 Task: Metadata Manipulation: Extract and list all available metadata tags from a multimedia file.
Action: Mouse moved to (676, 618)
Screenshot: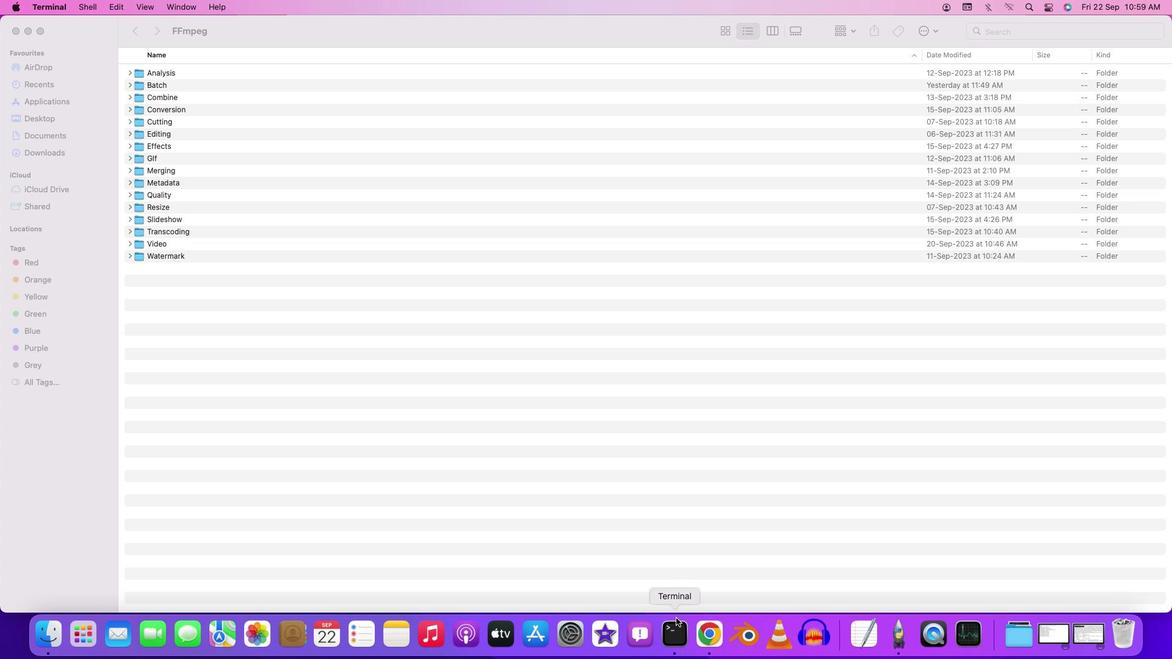 
Action: Mouse pressed right at (676, 618)
Screenshot: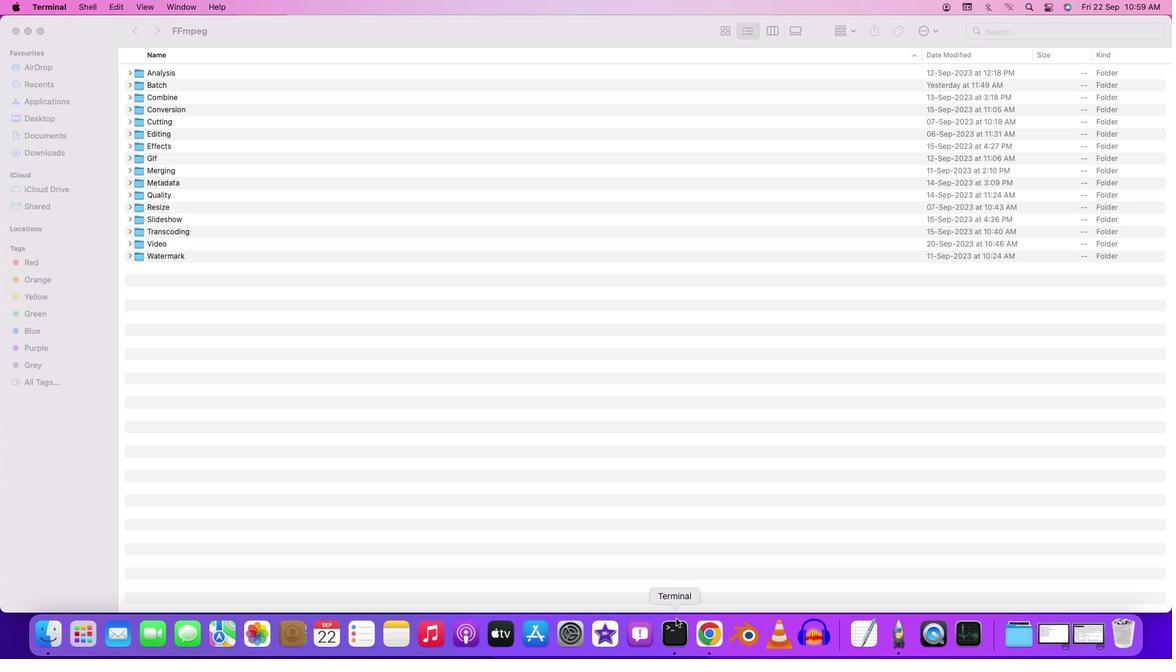 
Action: Mouse moved to (706, 478)
Screenshot: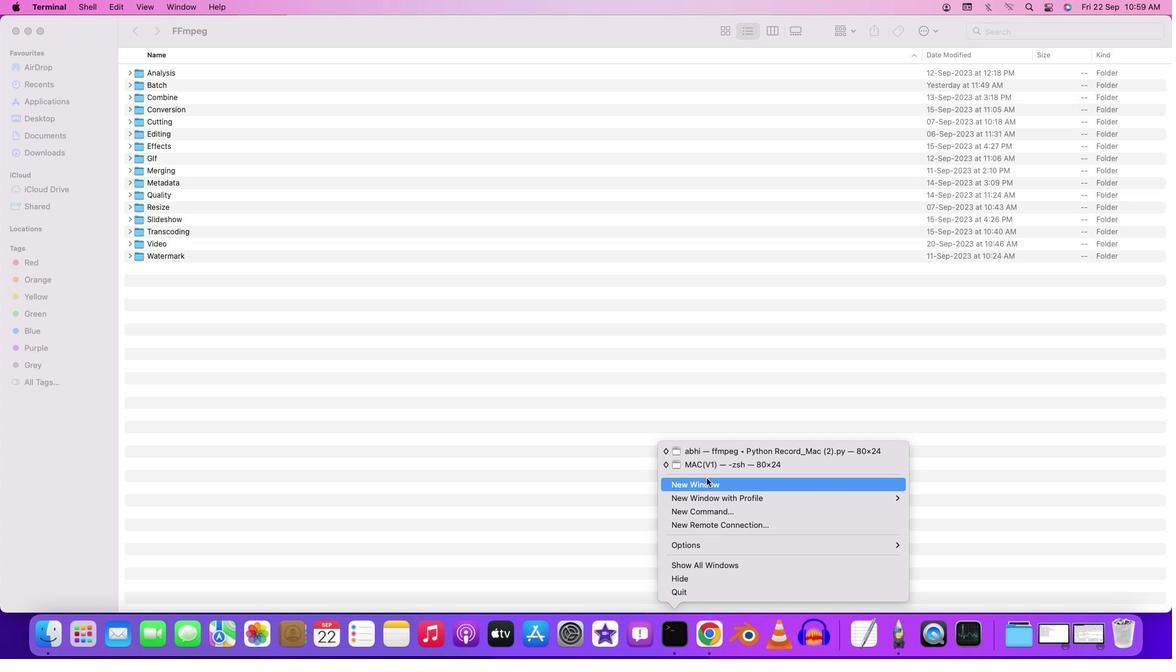 
Action: Mouse pressed left at (706, 478)
Screenshot: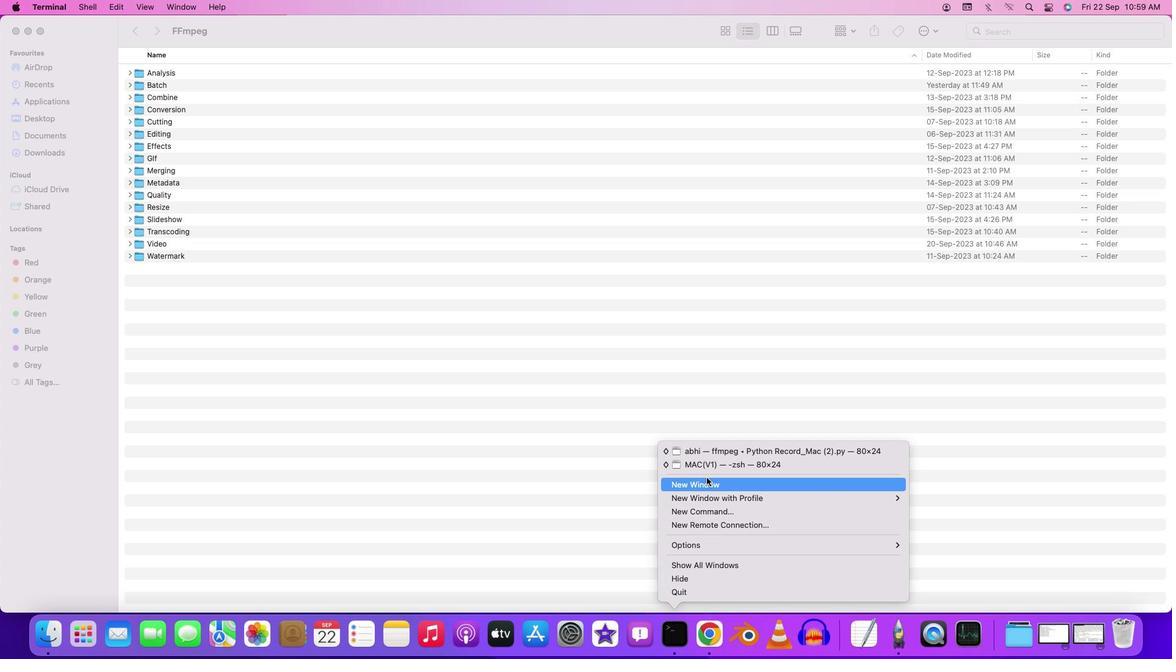 
Action: Mouse moved to (276, 27)
Screenshot: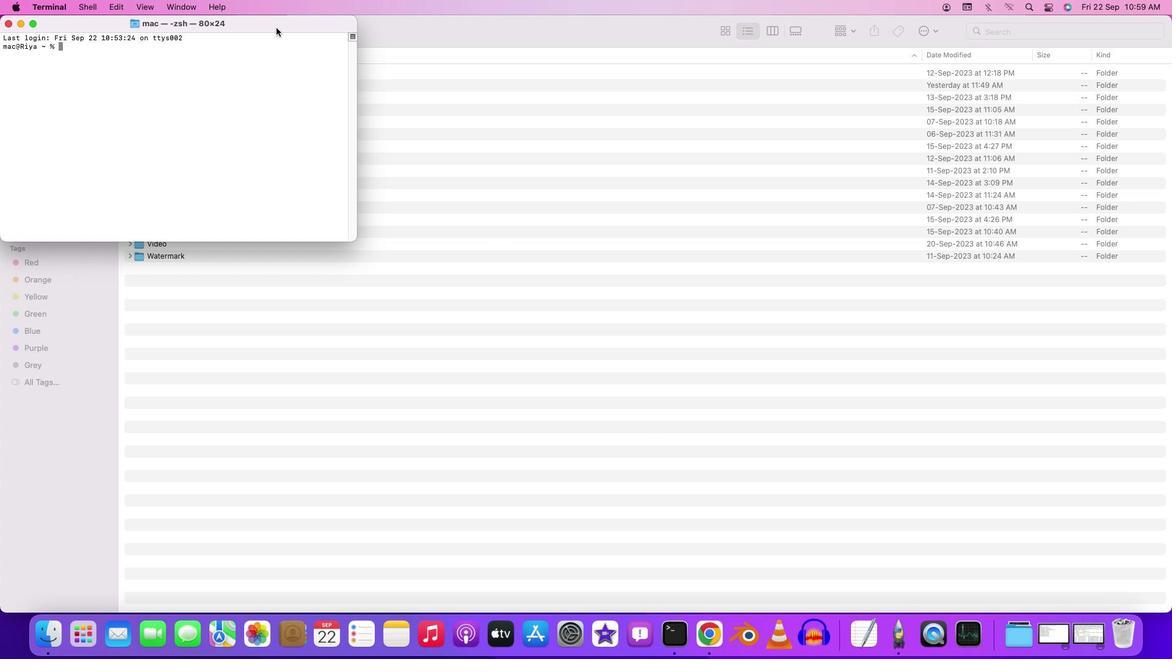 
Action: Mouse pressed left at (276, 27)
Screenshot: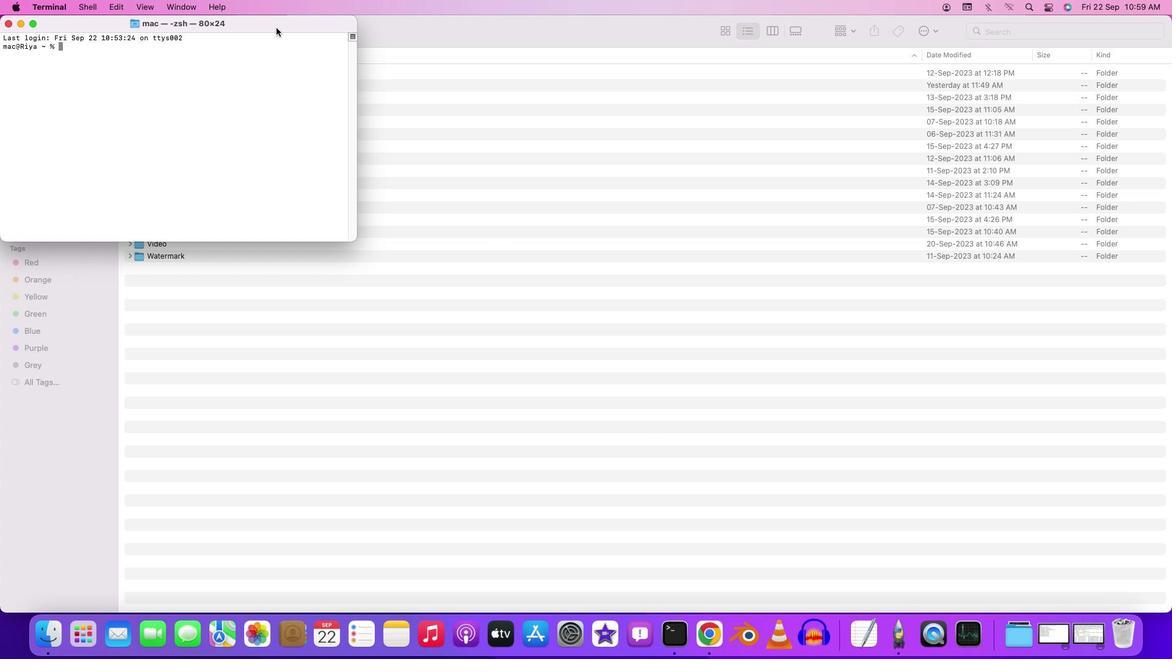 
Action: Mouse pressed left at (276, 27)
Screenshot: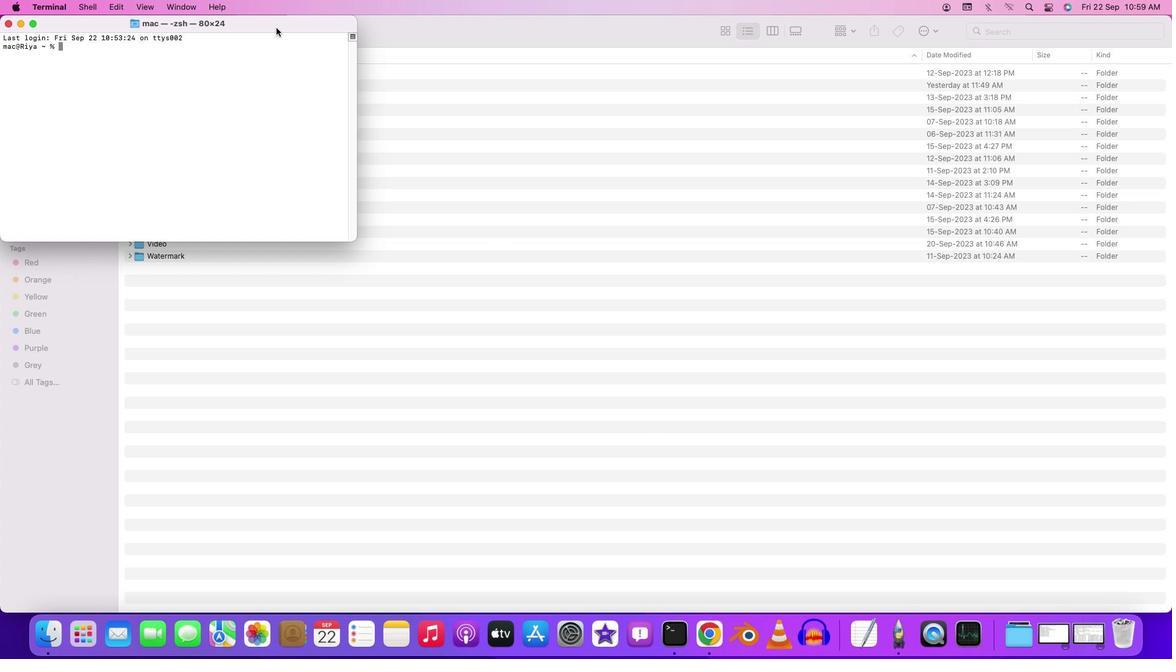 
Action: Mouse moved to (248, 62)
Screenshot: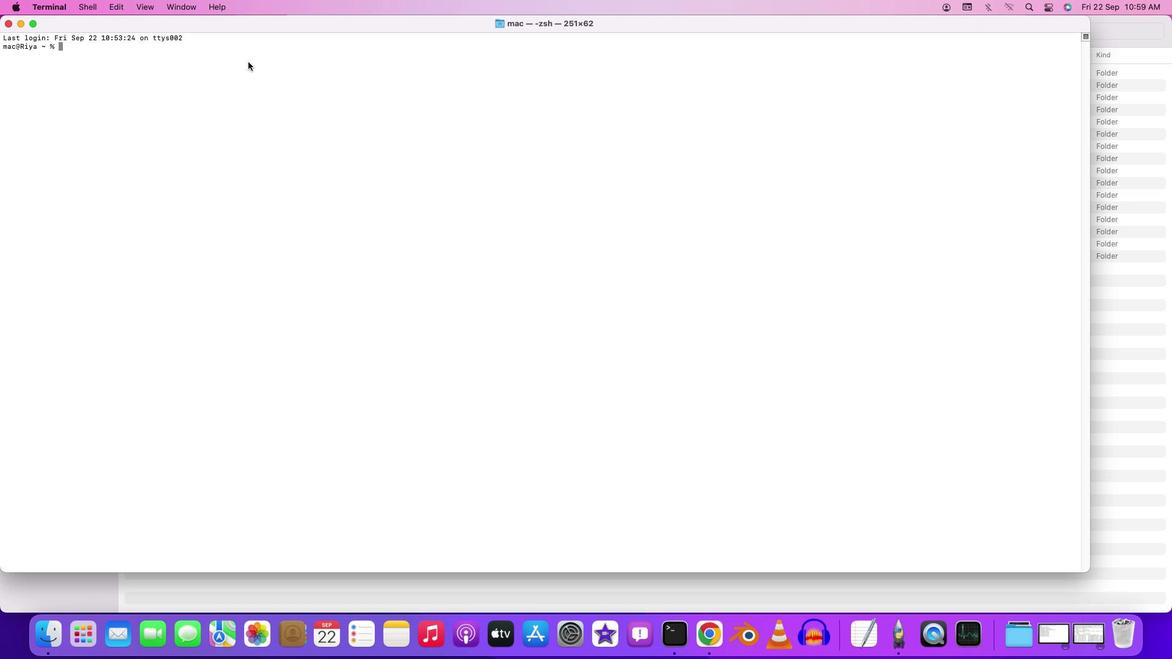 
Action: Mouse pressed left at (248, 62)
Screenshot: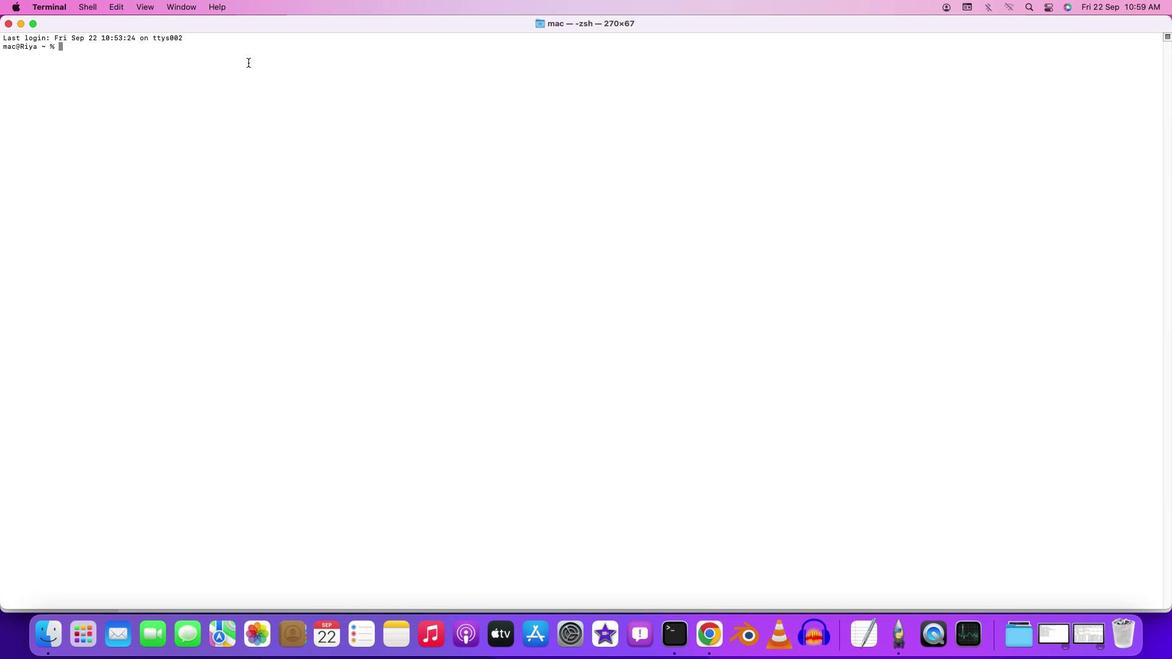
Action: Mouse moved to (251, 67)
Screenshot: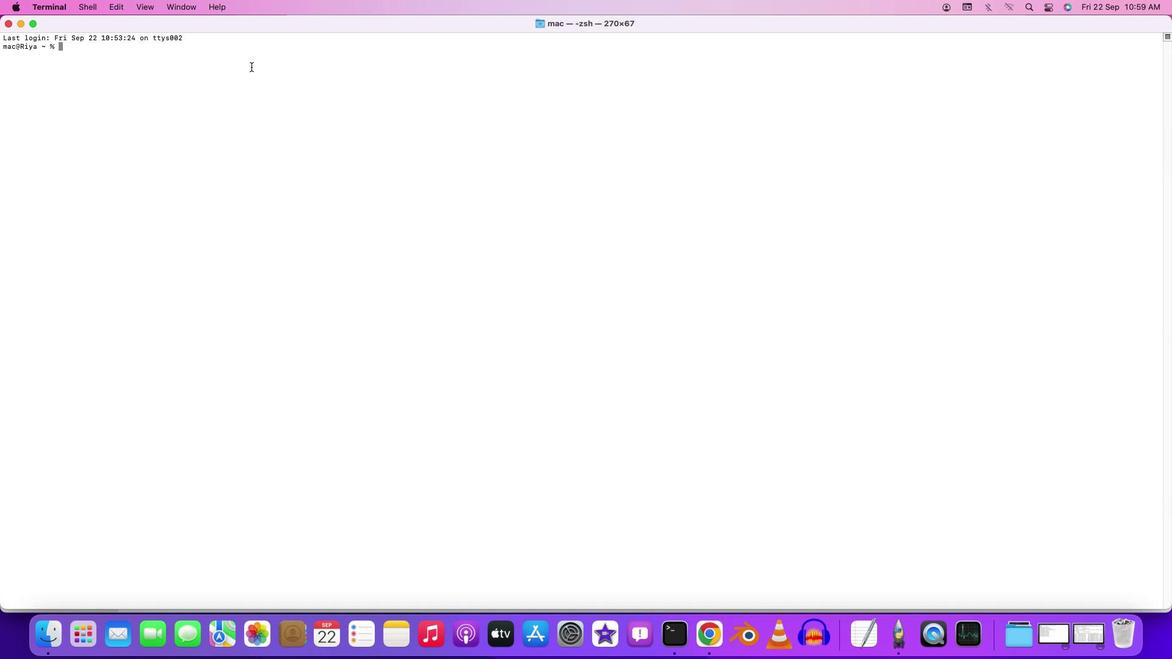 
Action: Key pressed 'c''d'Key.space'd''e''s''k''t''o''p'Key.enter'c''d'Key.space'f''f''m''p''e''g'Key.enter'c''d'Key.space'b''a''t''c''h'Key.spaceKey.enter'c''d'Key.space'v'Key.backspace'v''i''d''e''o'Key.enter'f''f''p''r''o''b''e'Key.space'-''v'Key.space'q''u''e''i'Key.backspaceKey.backspace'i''e''t'Key.space'-''p''r''i''n''t'Key.shift'_''f''o''r''m''a''t'Key.space'j''s''o''n'Key.space'-''s''h''o''w'Key.shift'_''f''o''r''m''a''t'Key.space'-''s''h''o''w'Key.shift'_''s''t''r''e''a''m''s'Key.space'i''n''p''u''t''.''m''p''4'Key.enter
Screenshot: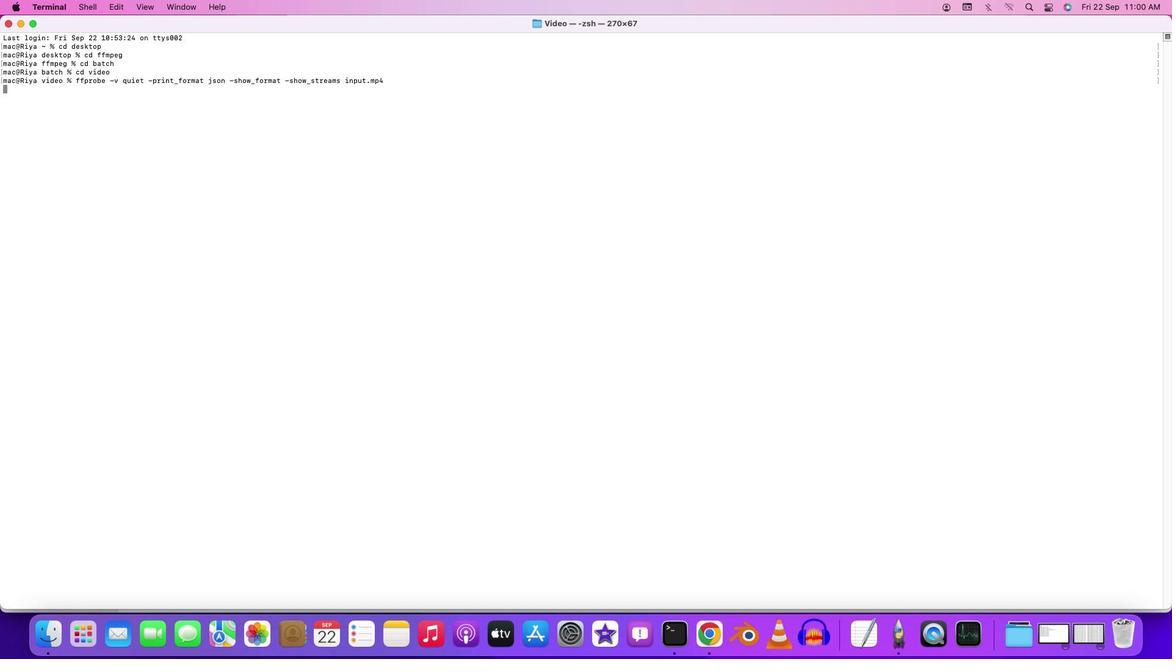 
Action: Mouse moved to (653, 536)
Screenshot: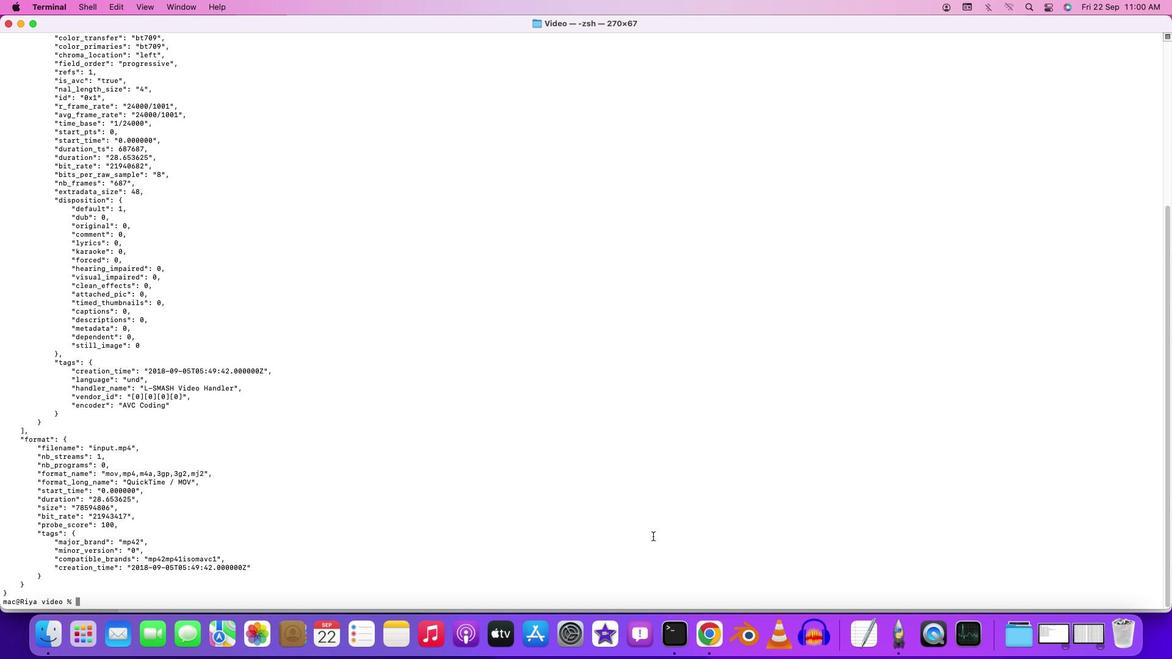 
